 Task: Search for emails with the sensitivity label 'private' in Outlook.
Action: Mouse moved to (346, 10)
Screenshot: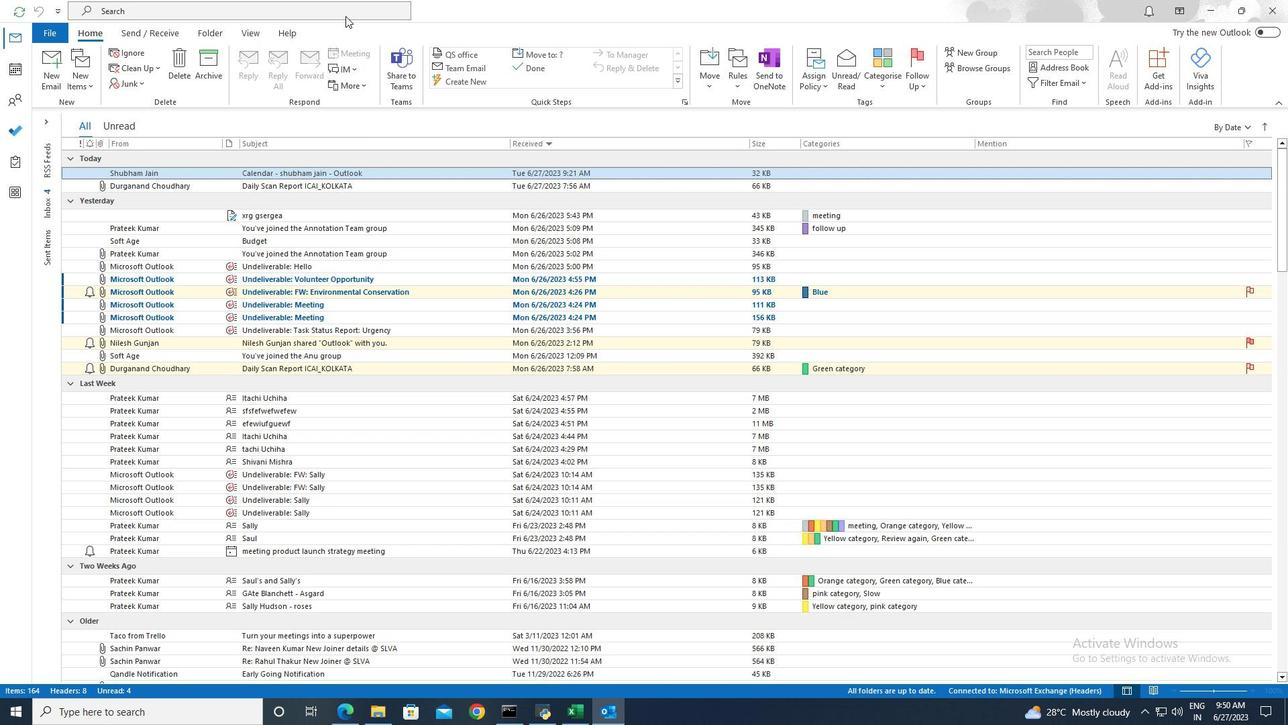 
Action: Mouse pressed left at (346, 10)
Screenshot: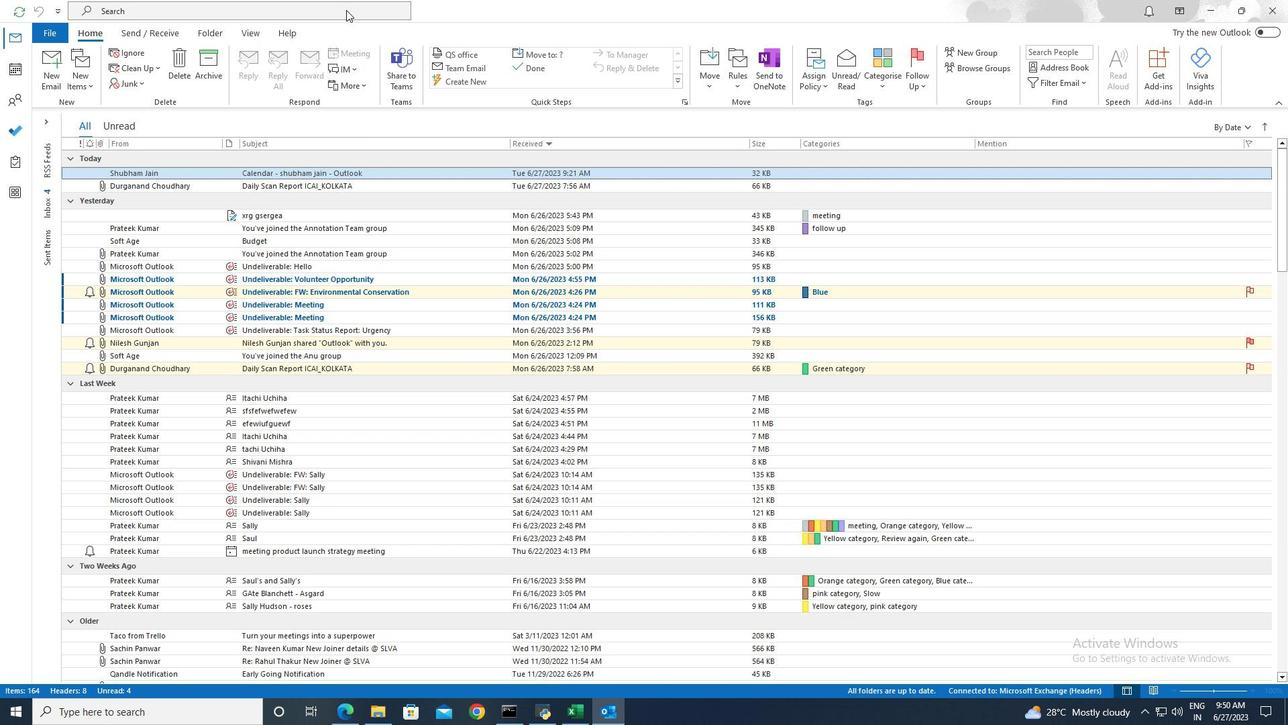 
Action: Mouse moved to (459, 12)
Screenshot: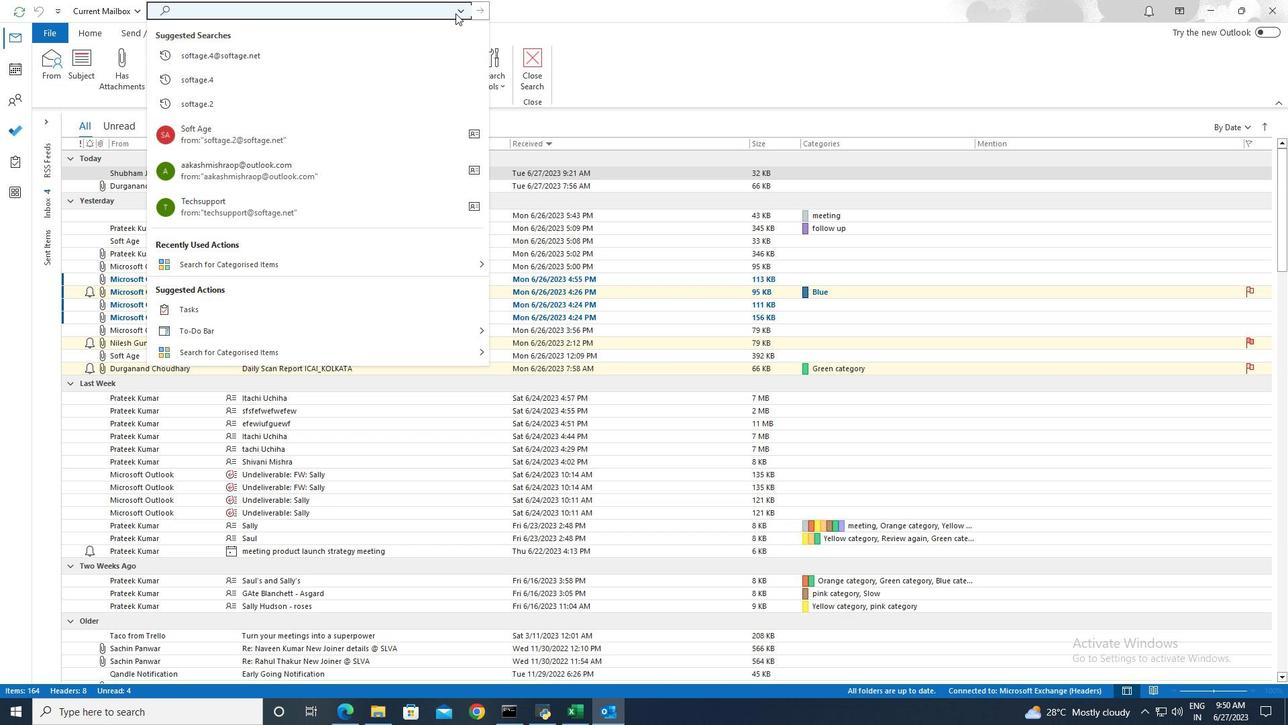 
Action: Mouse pressed left at (459, 12)
Screenshot: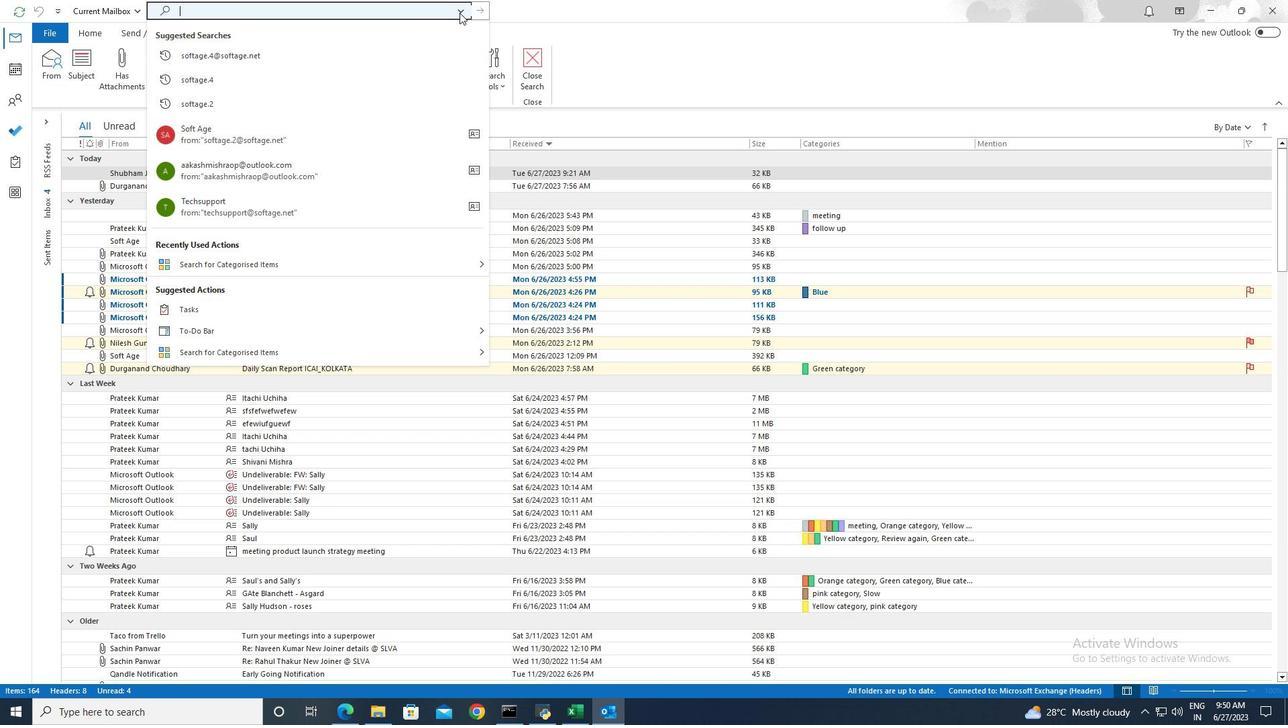 
Action: Mouse moved to (233, 369)
Screenshot: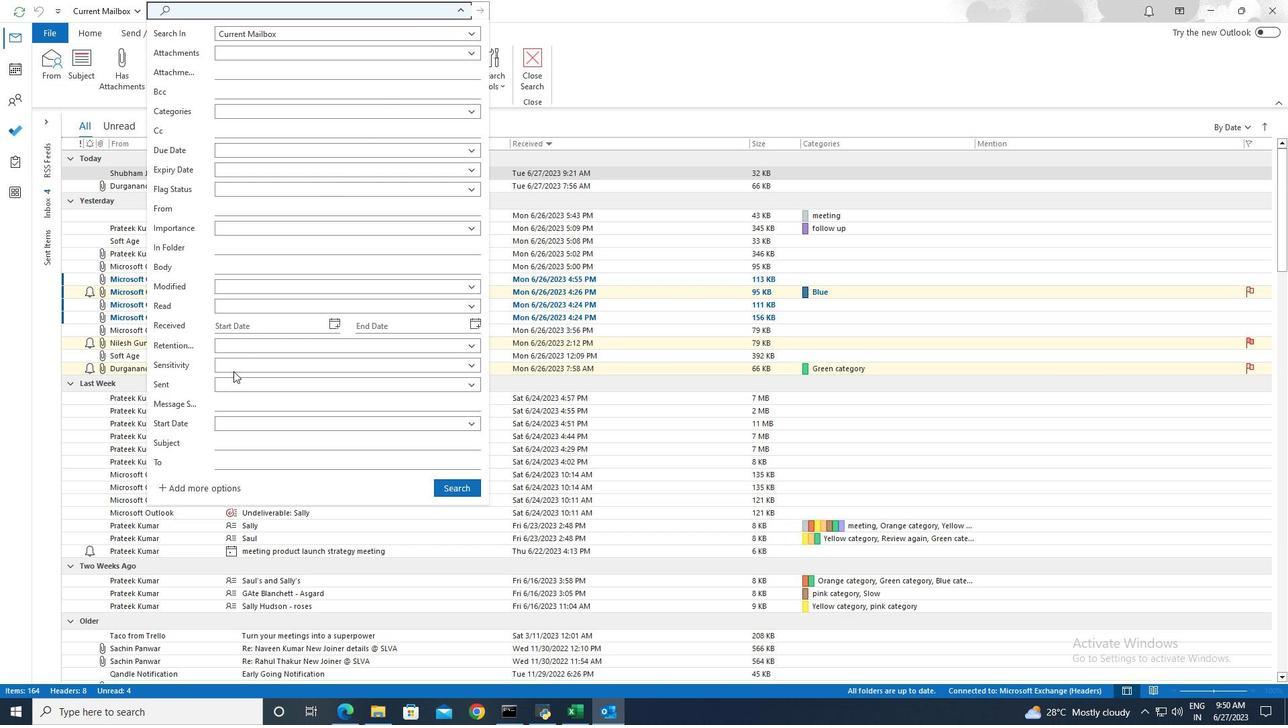 
Action: Mouse pressed left at (233, 369)
Screenshot: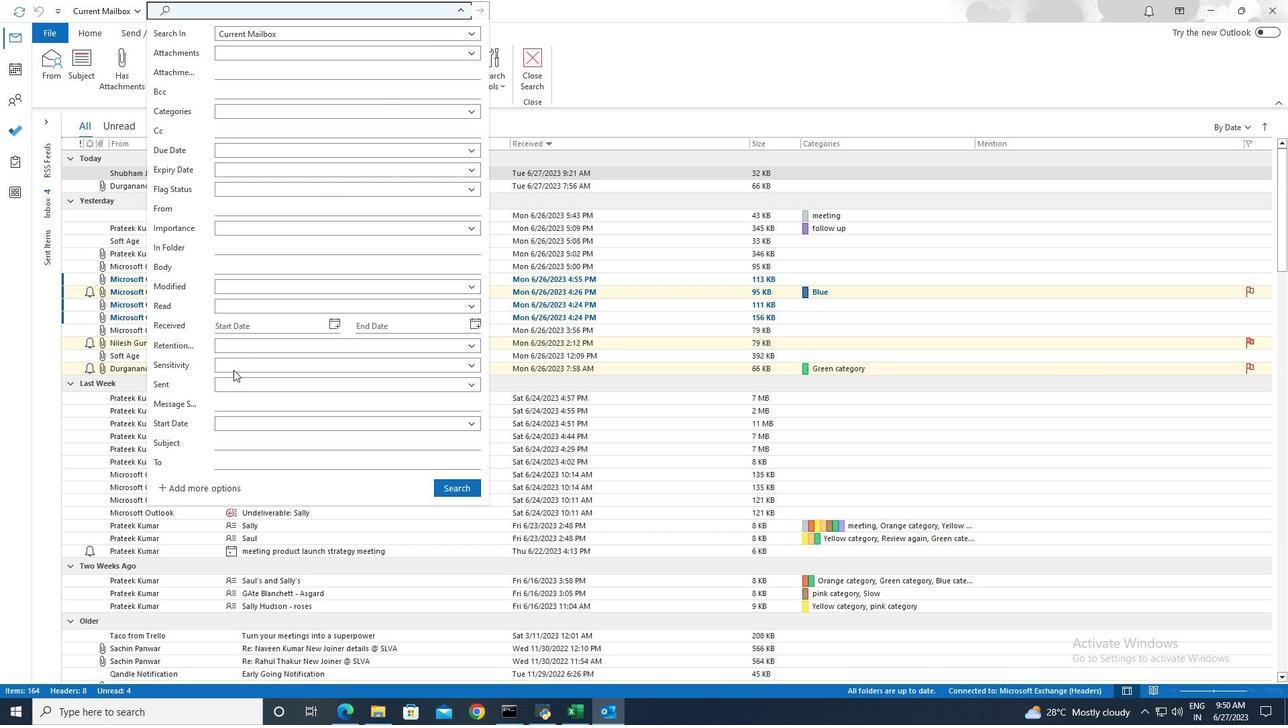 
Action: Mouse moved to (234, 414)
Screenshot: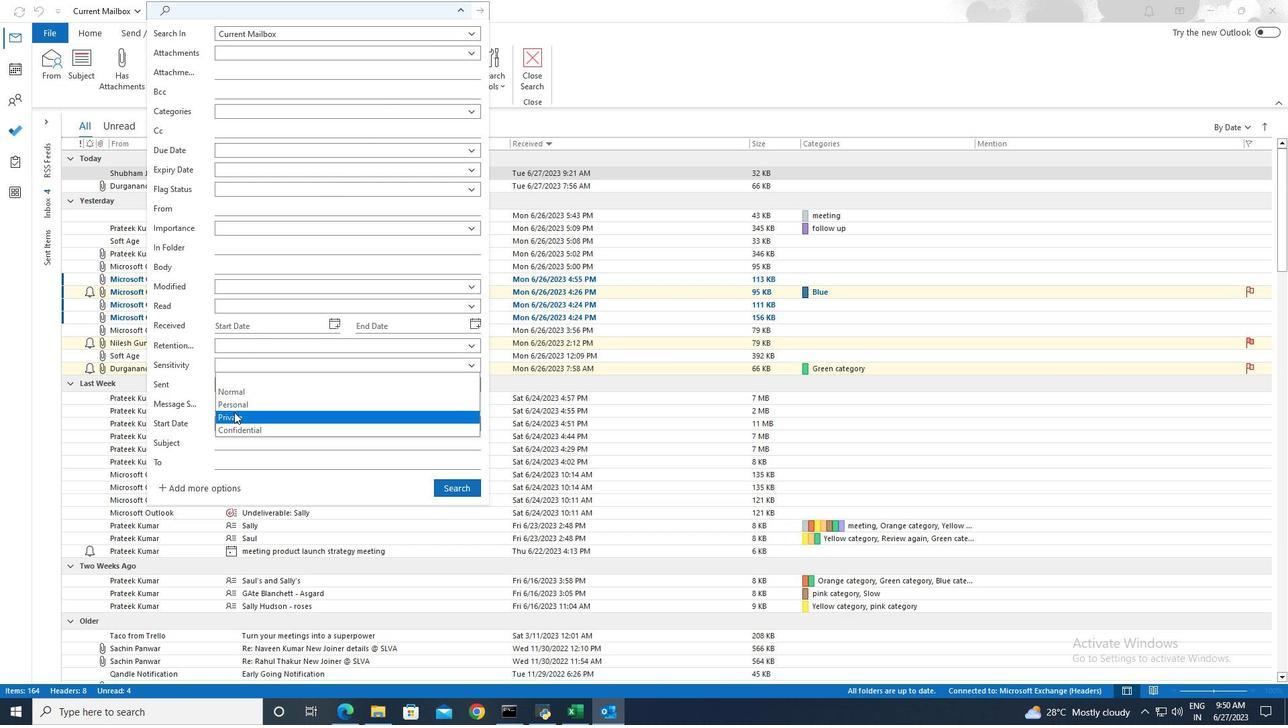 
Action: Mouse pressed left at (234, 414)
Screenshot: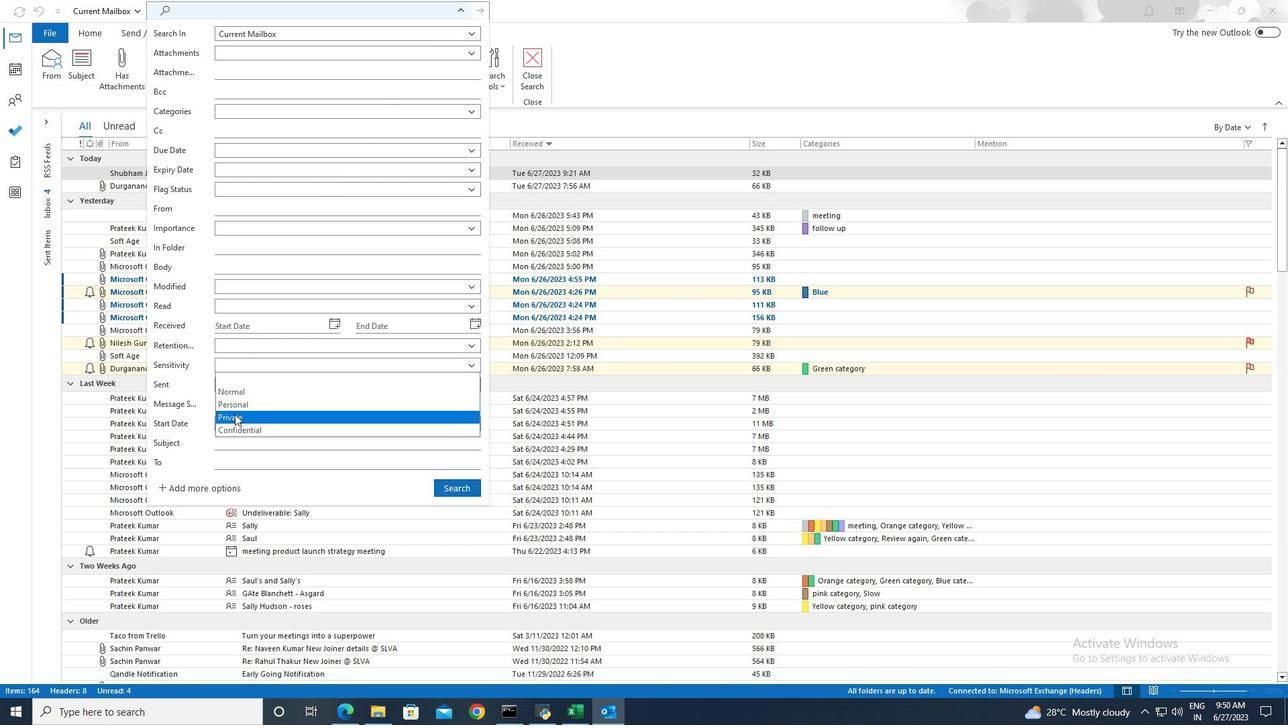 
Action: Mouse moved to (454, 490)
Screenshot: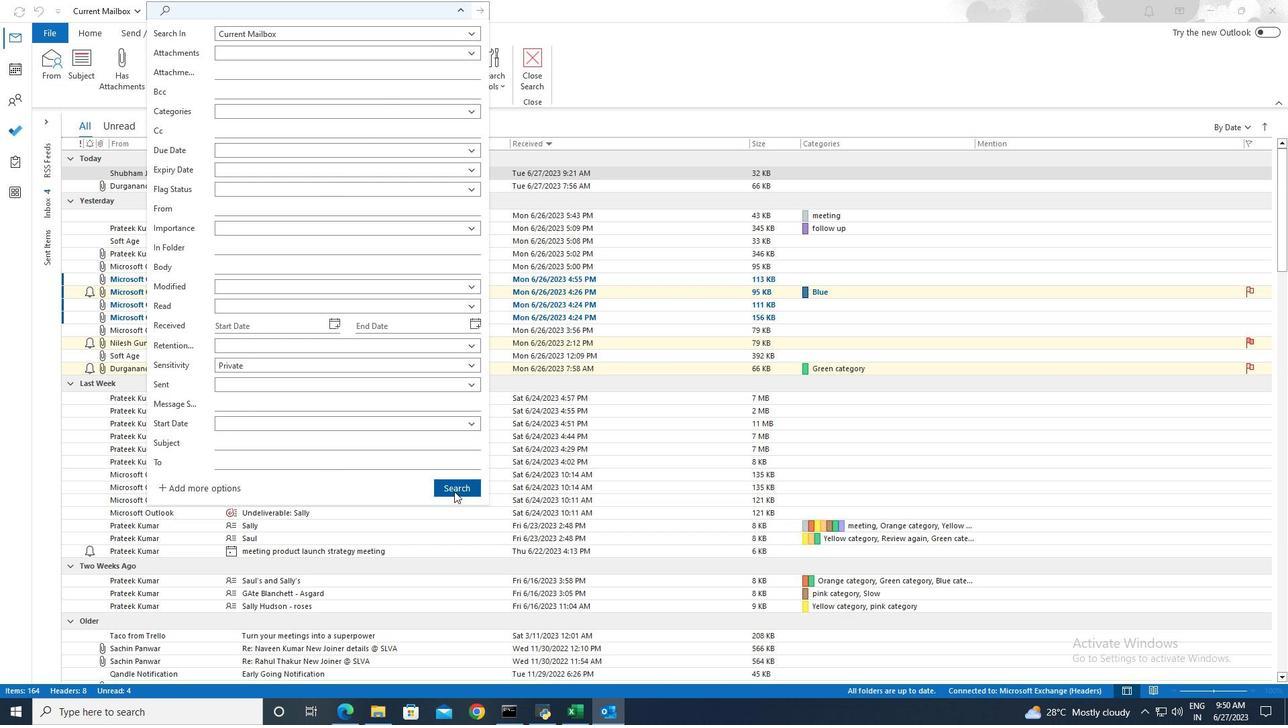 
Action: Mouse pressed left at (454, 490)
Screenshot: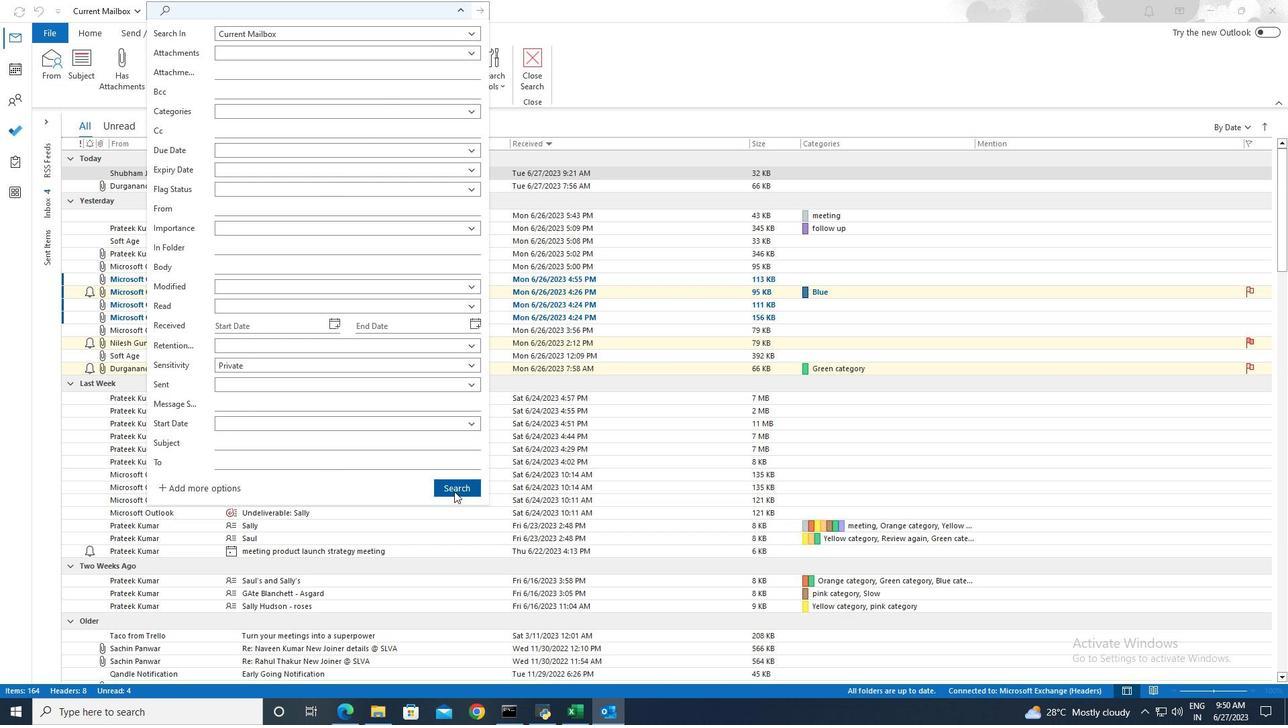 
Action: Mouse moved to (451, 488)
Screenshot: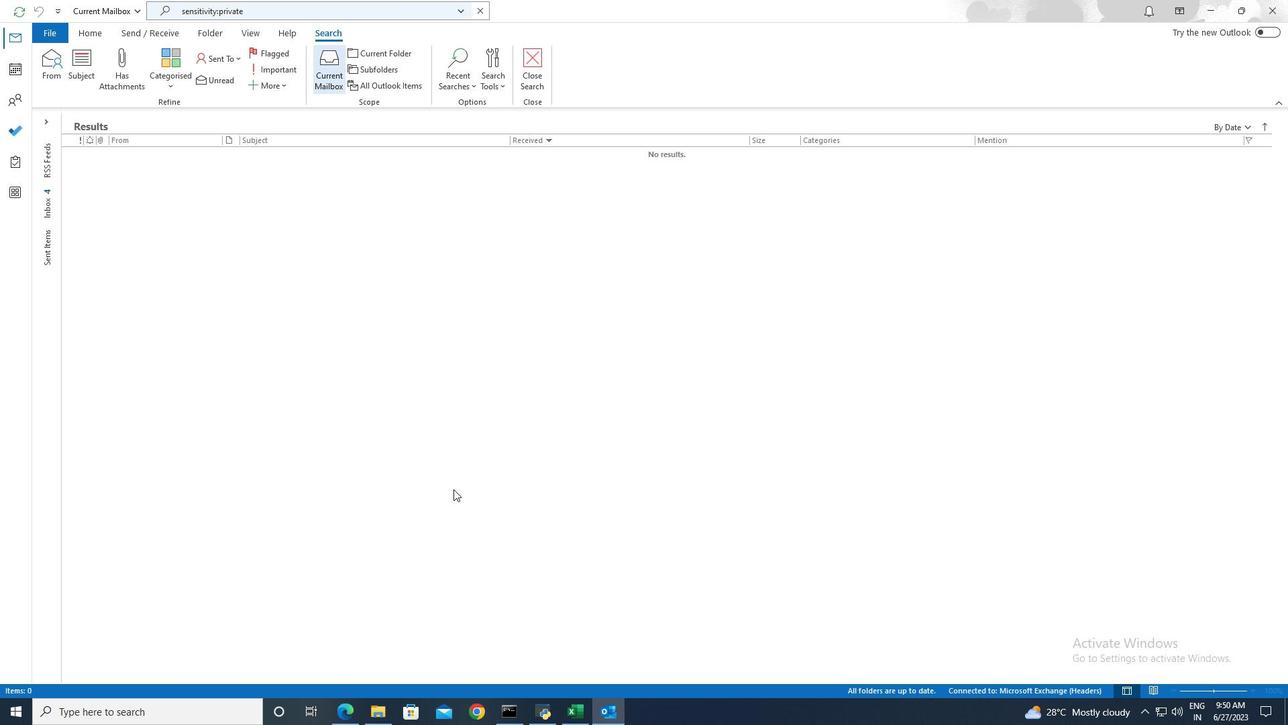 
